 Task: Search "assignee" in requester & apply.
Action: Mouse pressed left at (631, 208)
Screenshot: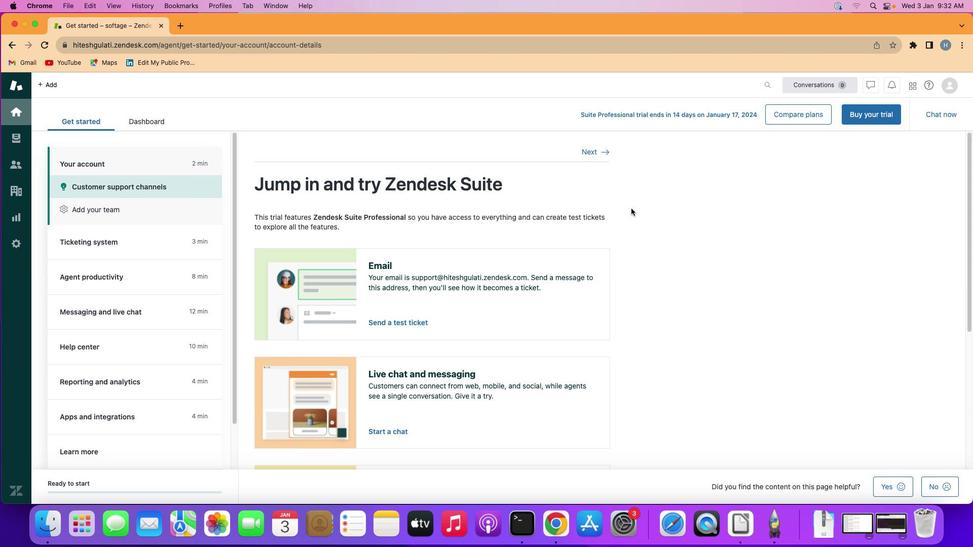 
Action: Mouse moved to (14, 135)
Screenshot: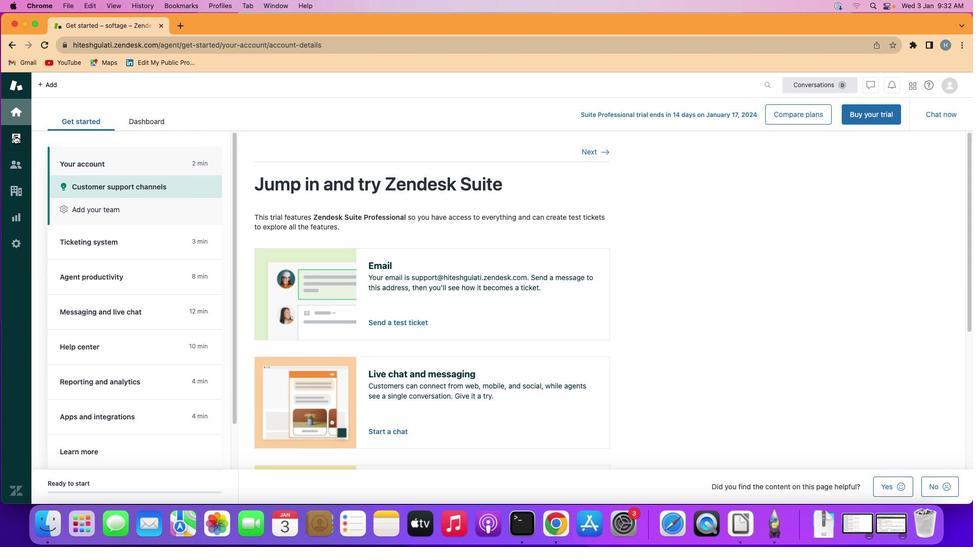 
Action: Mouse pressed left at (14, 135)
Screenshot: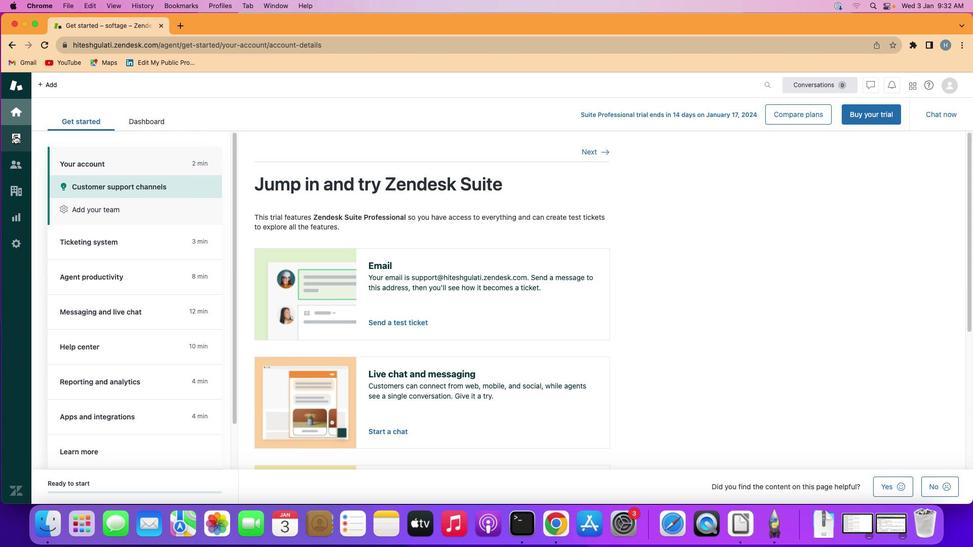 
Action: Mouse moved to (101, 206)
Screenshot: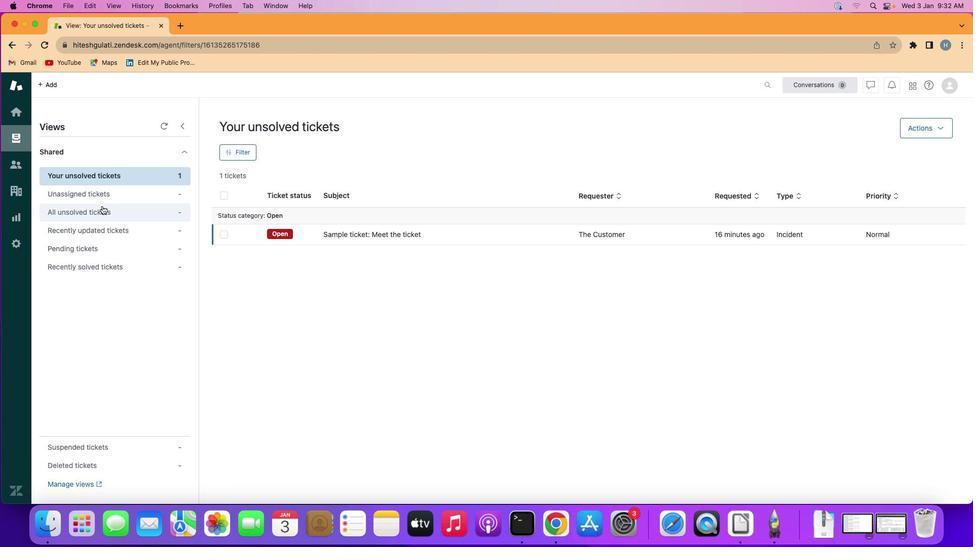 
Action: Mouse pressed left at (101, 206)
Screenshot: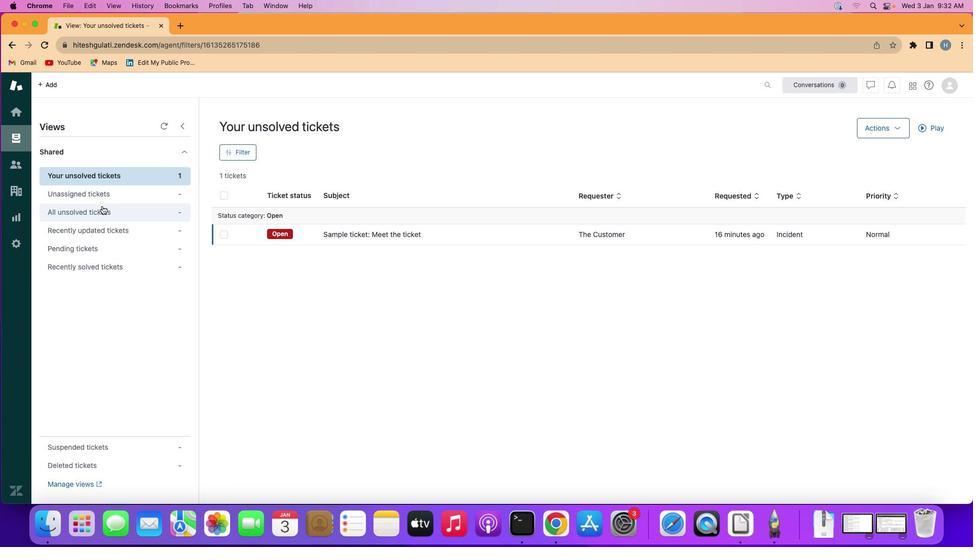 
Action: Mouse moved to (237, 153)
Screenshot: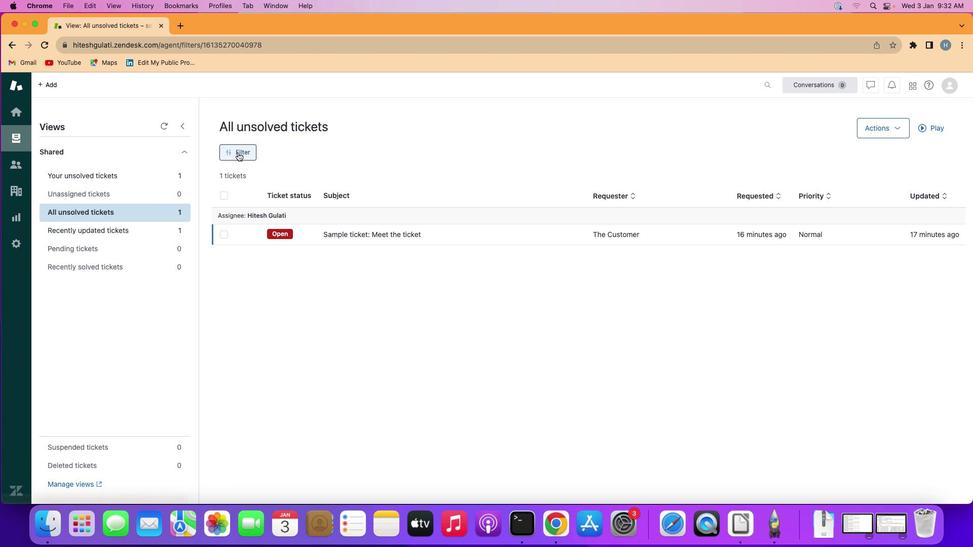 
Action: Mouse pressed left at (237, 153)
Screenshot: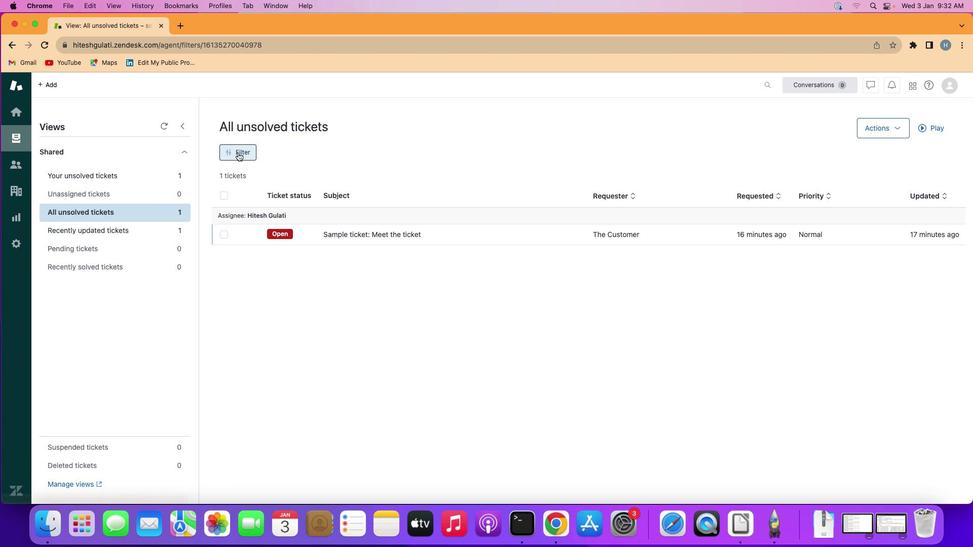 
Action: Mouse moved to (852, 235)
Screenshot: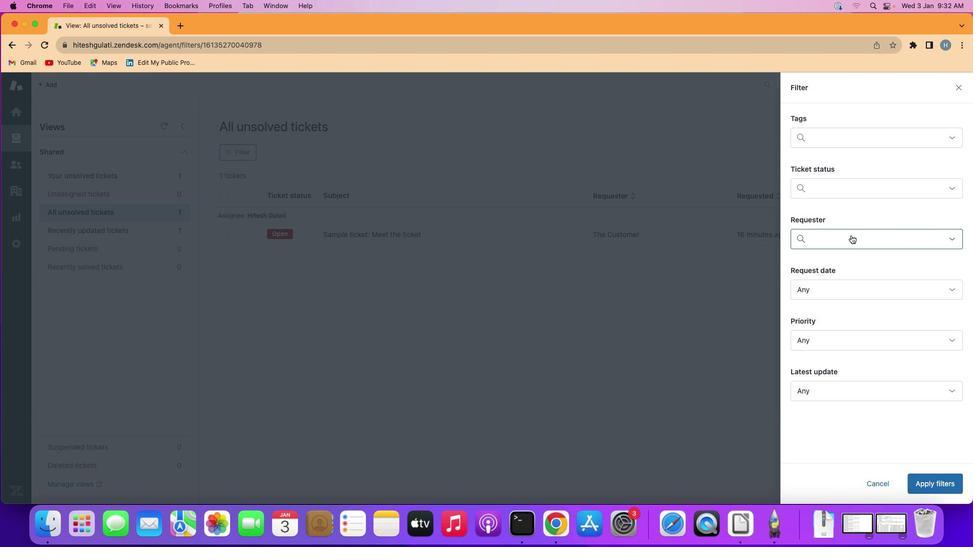 
Action: Mouse pressed left at (852, 235)
Screenshot: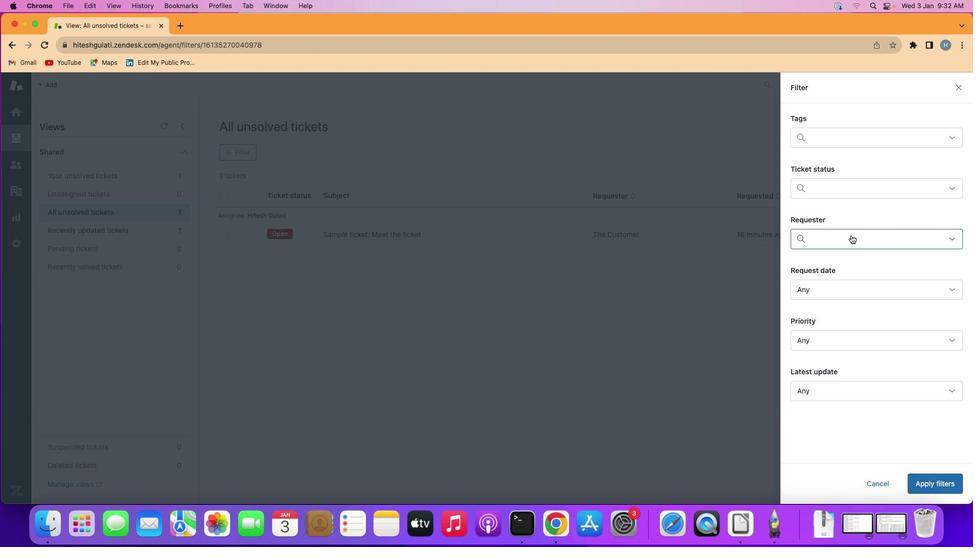 
Action: Mouse moved to (846, 285)
Screenshot: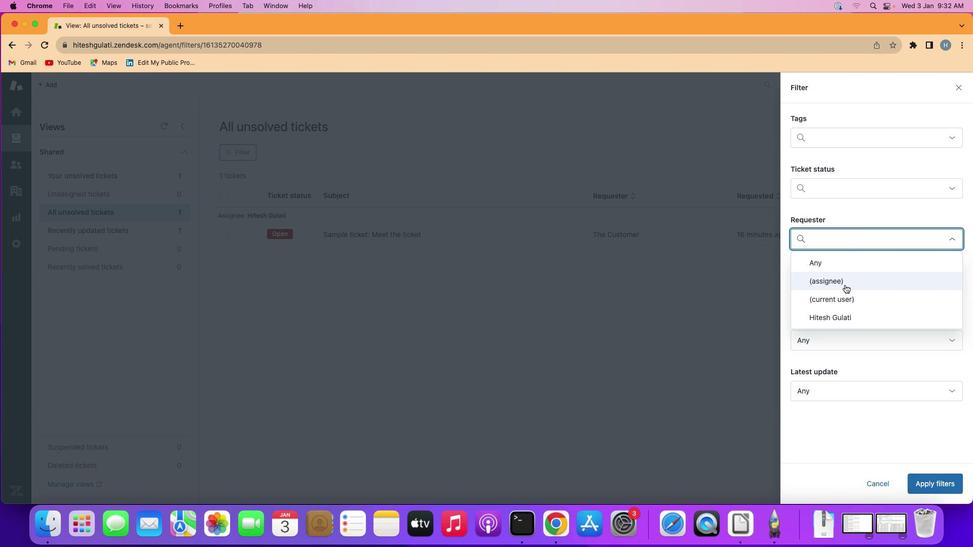 
Action: Mouse pressed left at (846, 285)
Screenshot: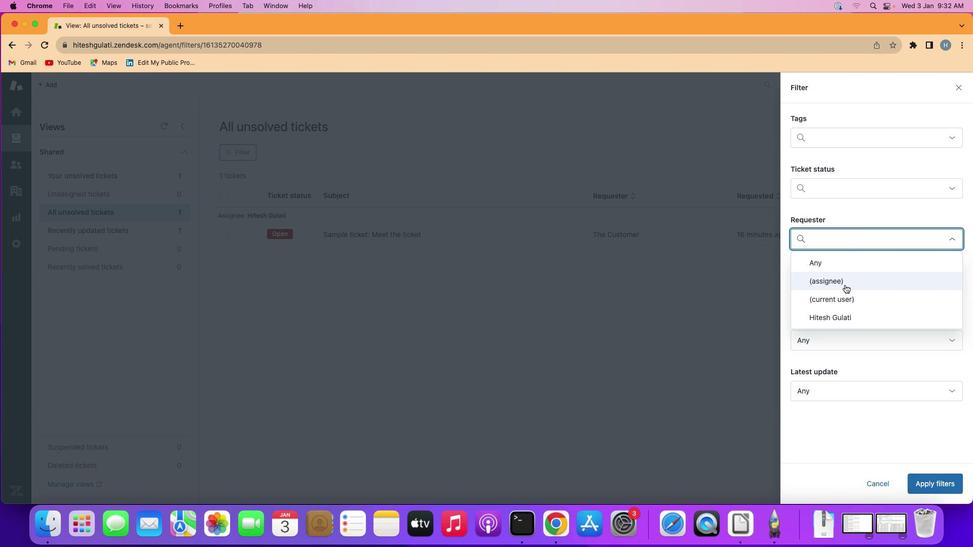 
Action: Mouse moved to (939, 483)
Screenshot: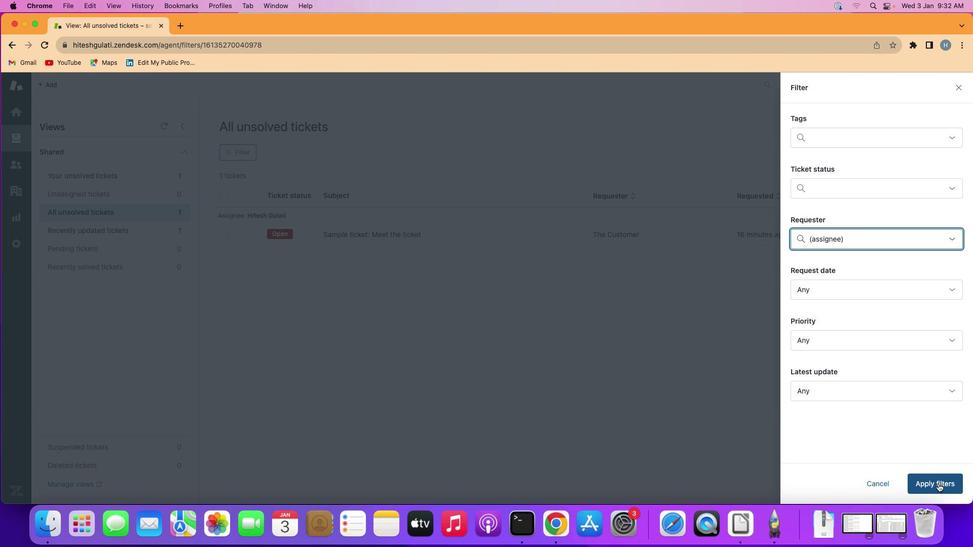 
Action: Mouse pressed left at (939, 483)
Screenshot: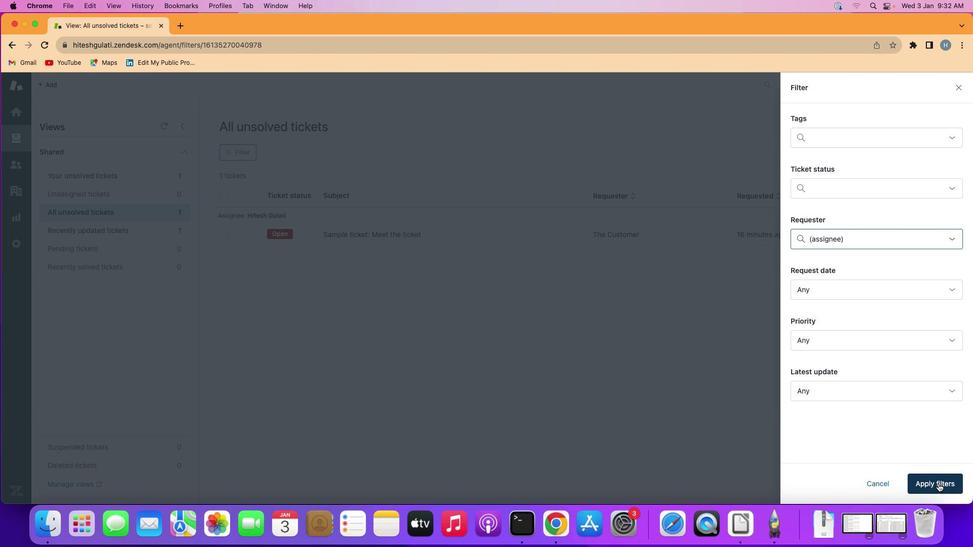 
Action: Mouse moved to (451, 320)
Screenshot: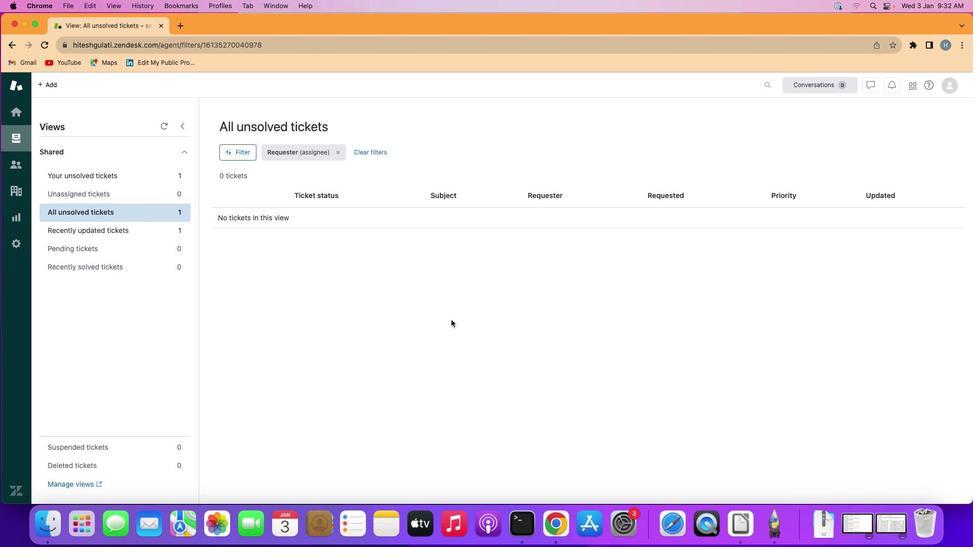
